 Task: Move the task Implement a new cloud-based project management system for a company to the section Done in the project AgileRadius and filter the tasks in the project by High Priority
Action: Mouse moved to (87, 298)
Screenshot: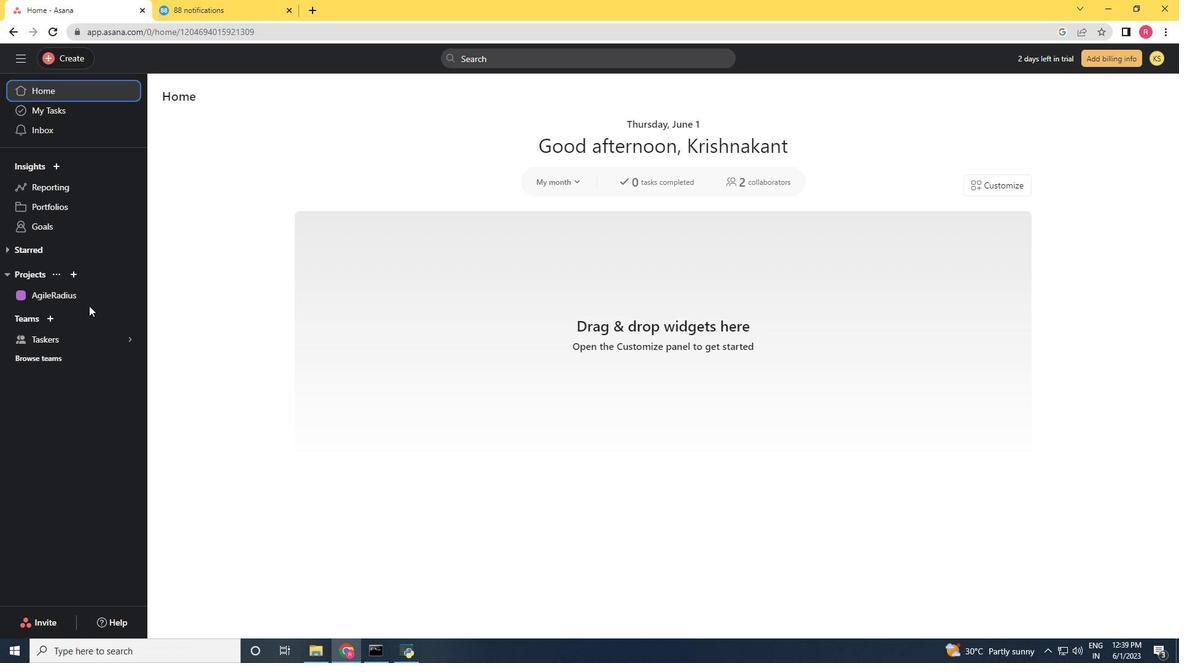 
Action: Mouse pressed left at (87, 298)
Screenshot: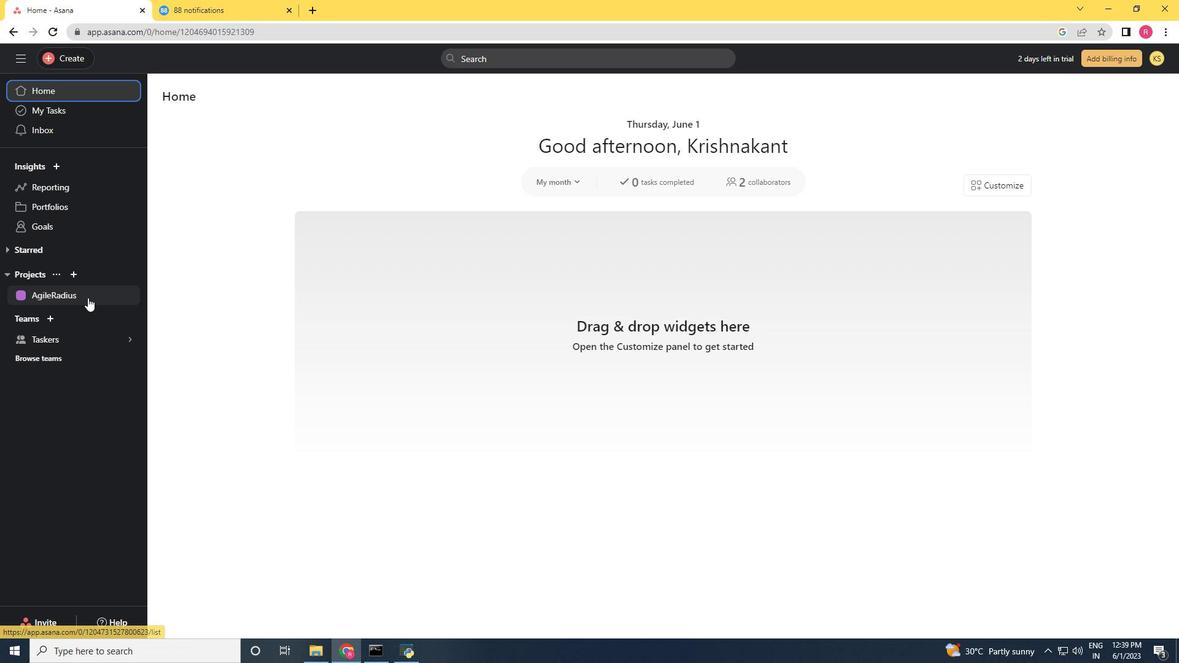 
Action: Mouse moved to (748, 231)
Screenshot: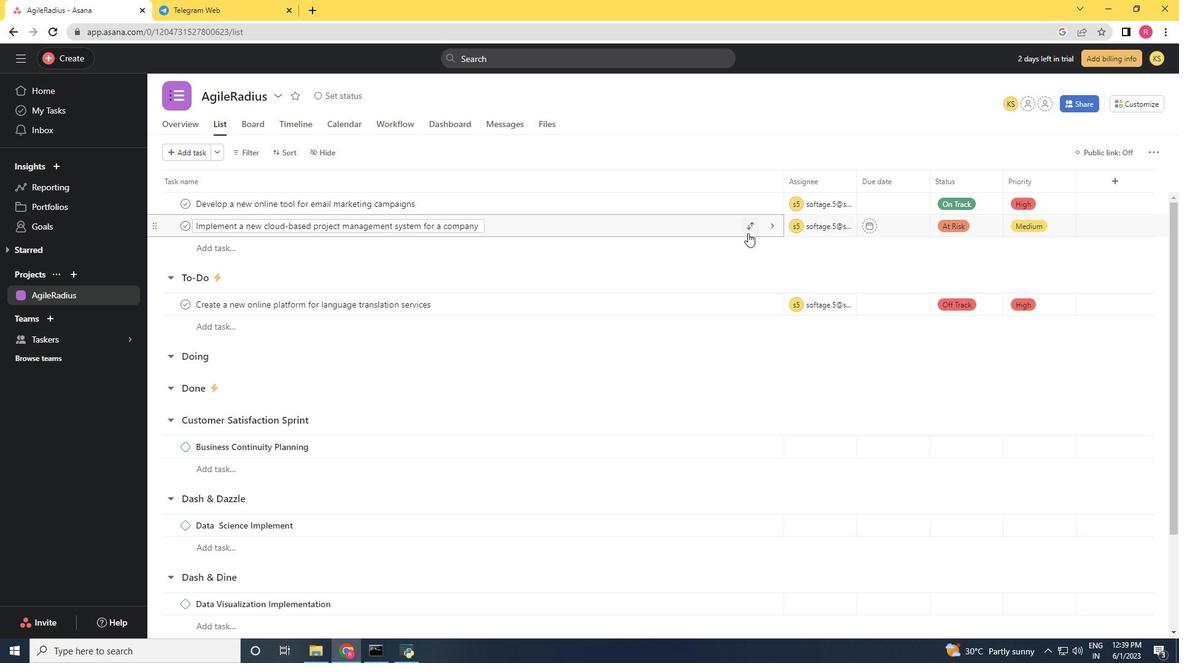 
Action: Mouse pressed left at (748, 231)
Screenshot: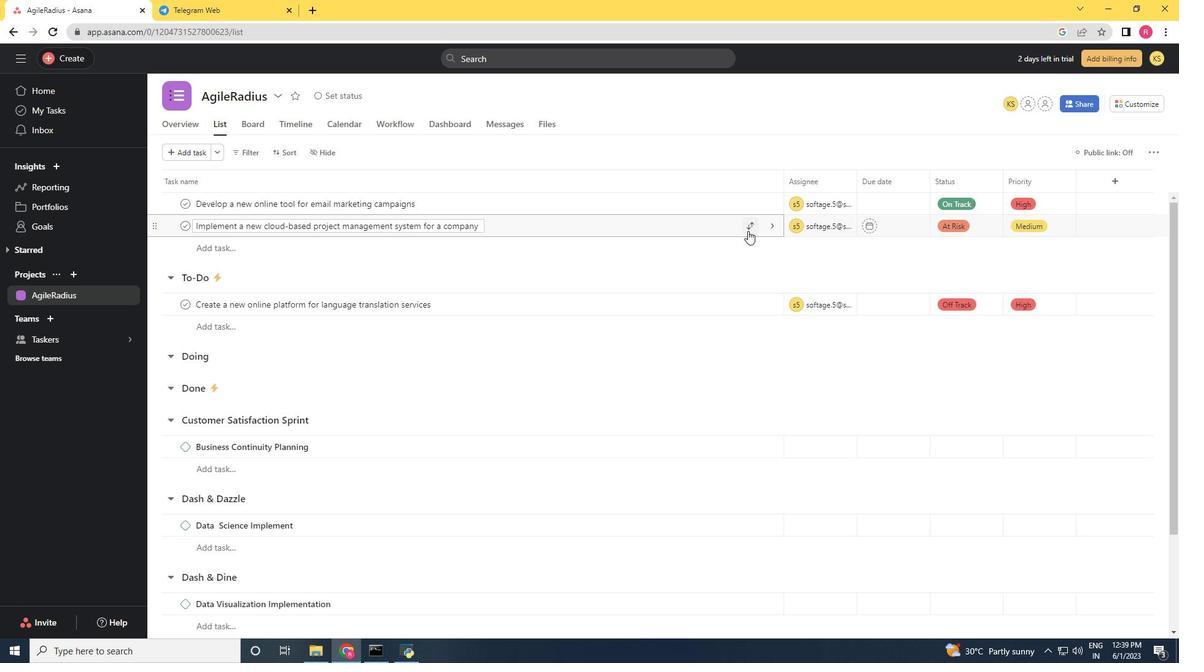 
Action: Mouse moved to (666, 328)
Screenshot: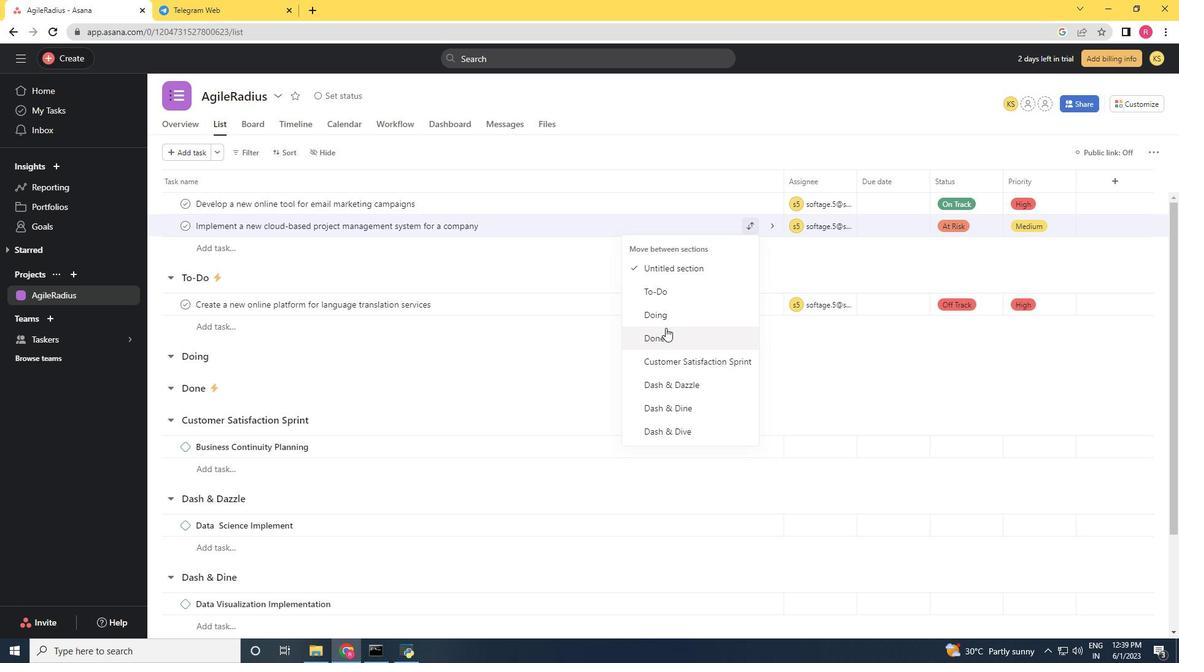 
Action: Mouse pressed left at (666, 328)
Screenshot: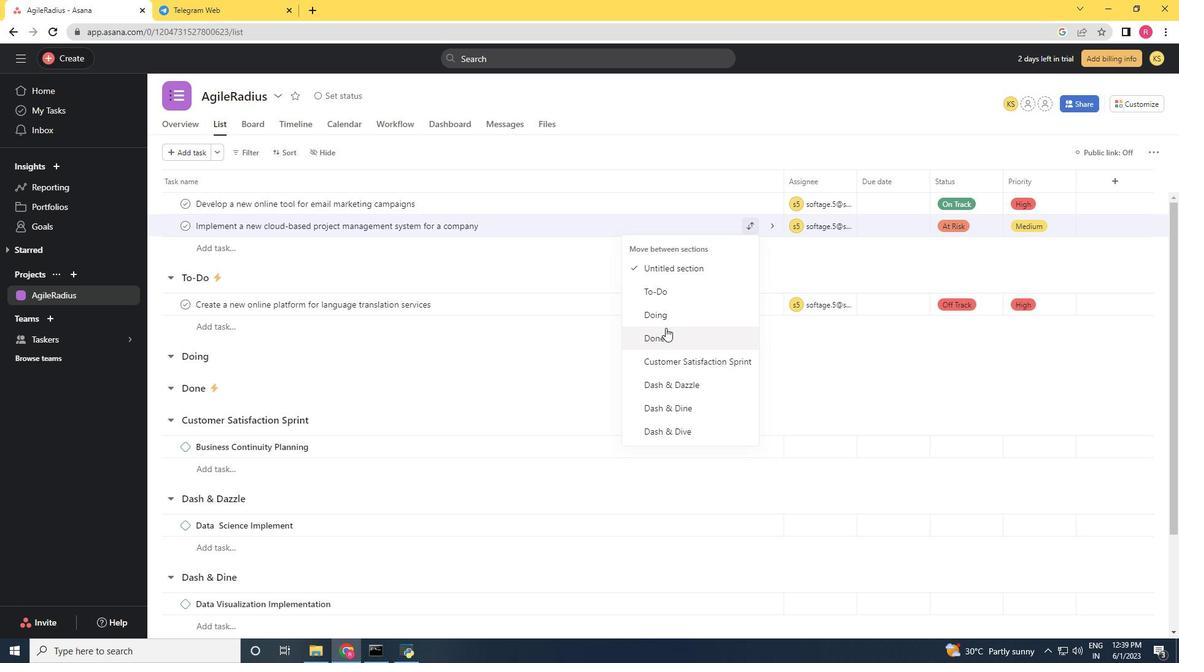 
Action: Mouse moved to (240, 155)
Screenshot: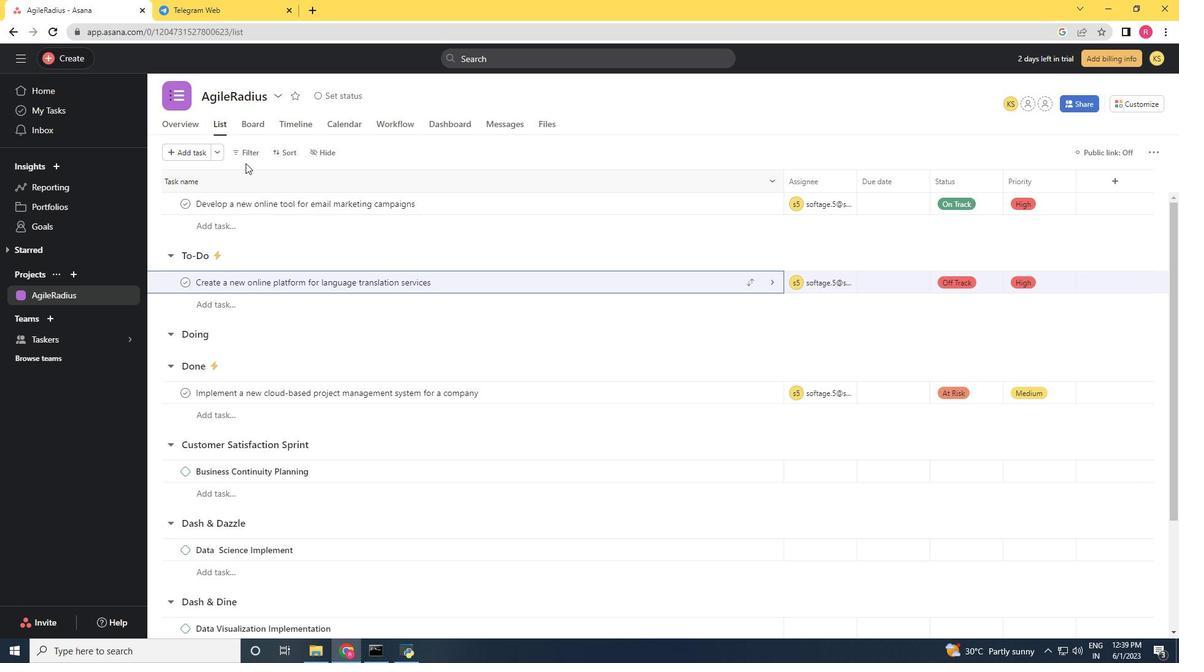 
Action: Mouse pressed left at (240, 155)
Screenshot: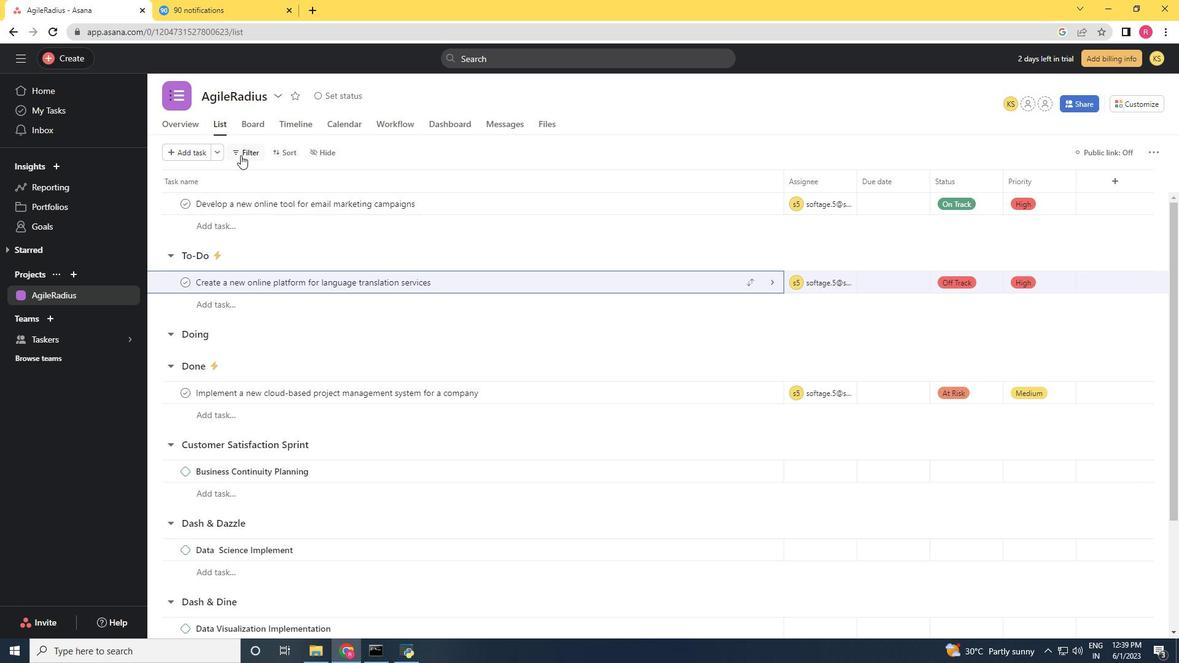 
Action: Mouse moved to (285, 248)
Screenshot: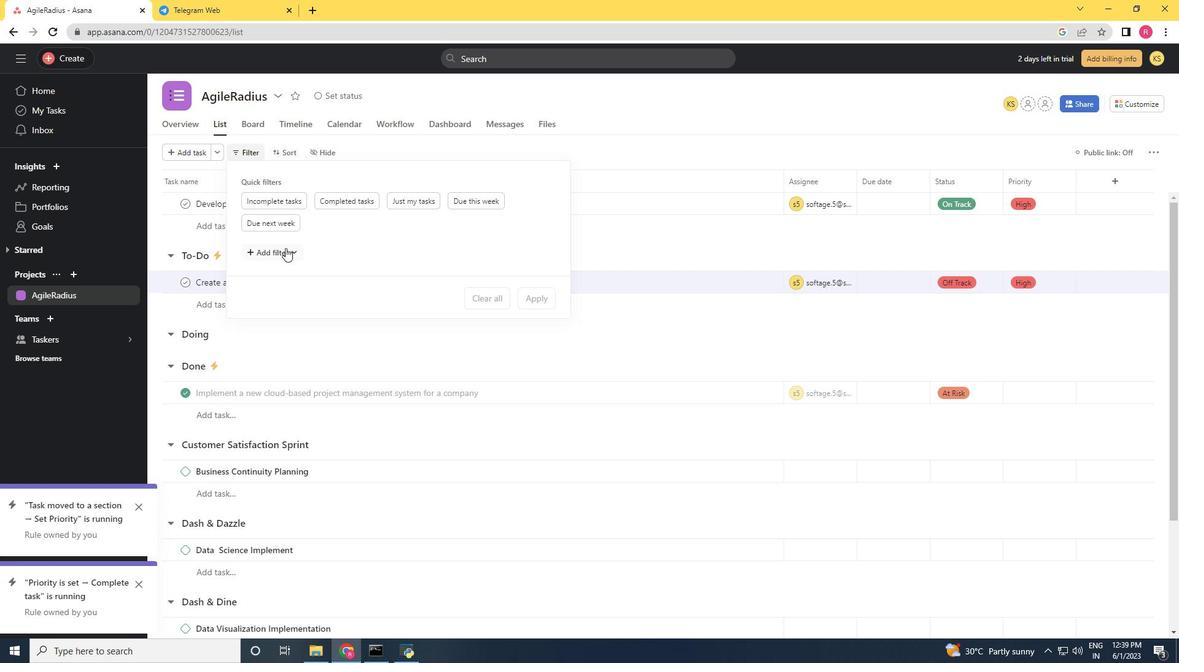 
Action: Mouse pressed left at (285, 248)
Screenshot: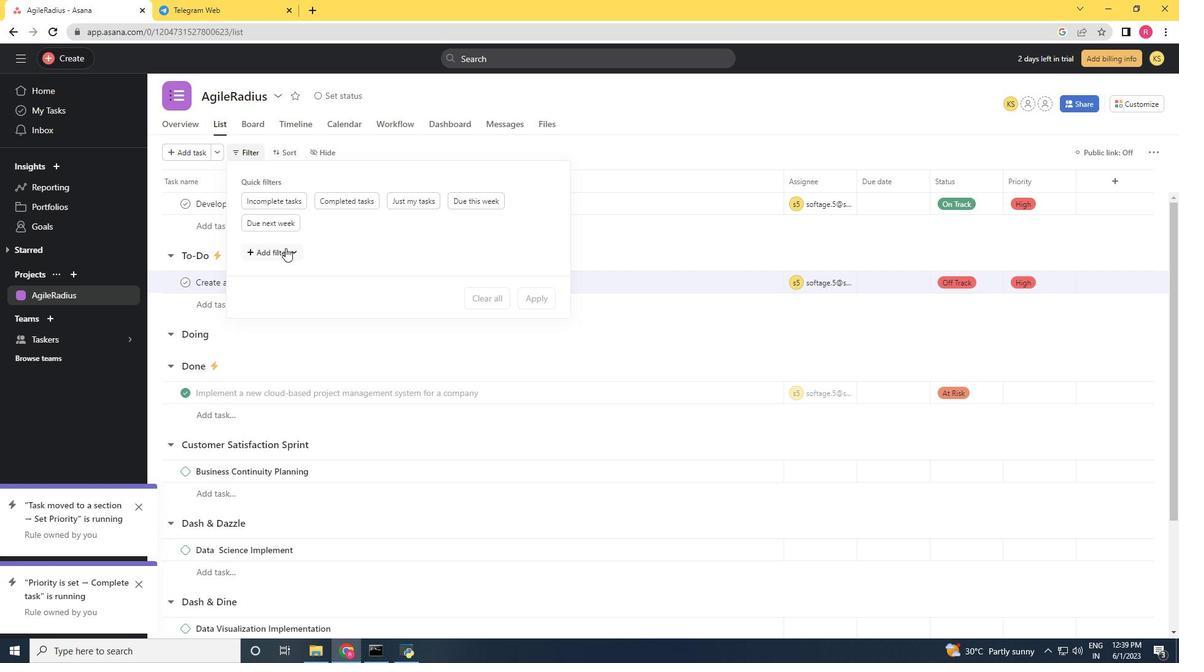 
Action: Mouse moved to (290, 323)
Screenshot: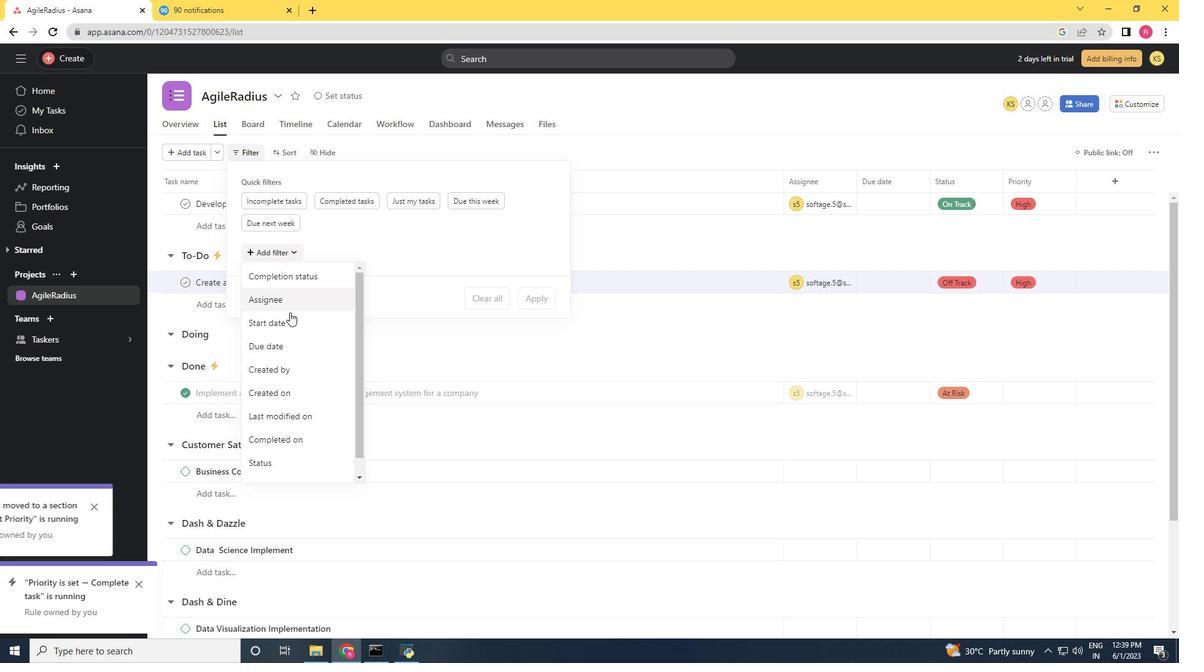 
Action: Mouse scrolled (290, 322) with delta (0, 0)
Screenshot: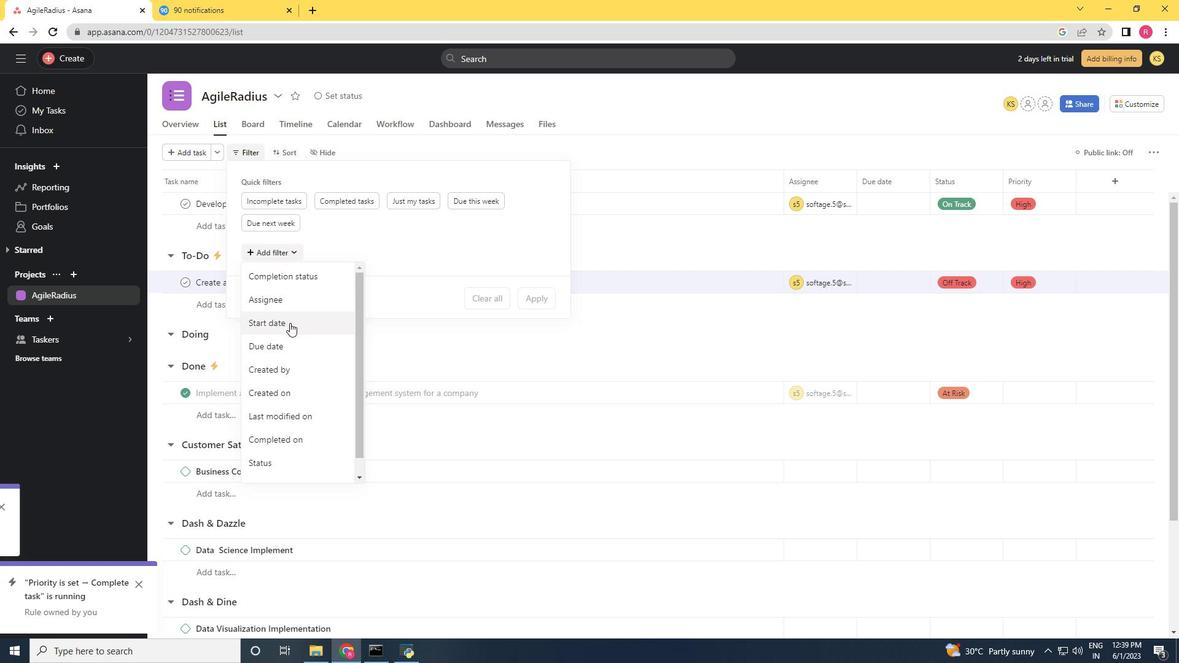 
Action: Mouse scrolled (290, 322) with delta (0, 0)
Screenshot: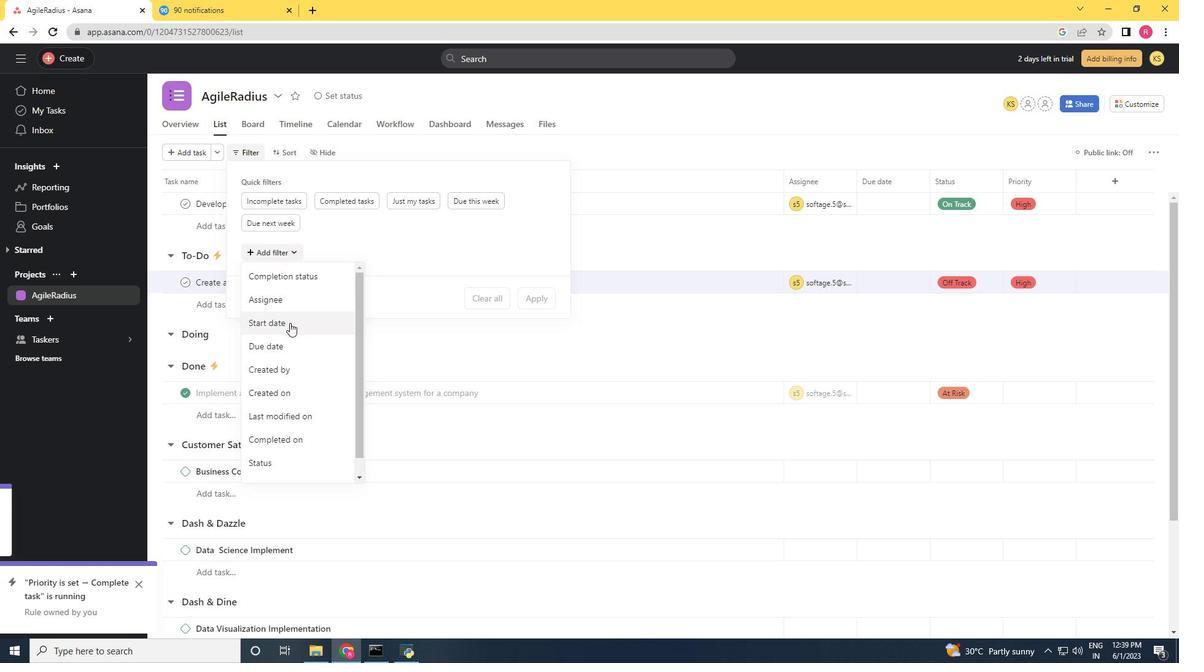 
Action: Mouse scrolled (290, 322) with delta (0, 0)
Screenshot: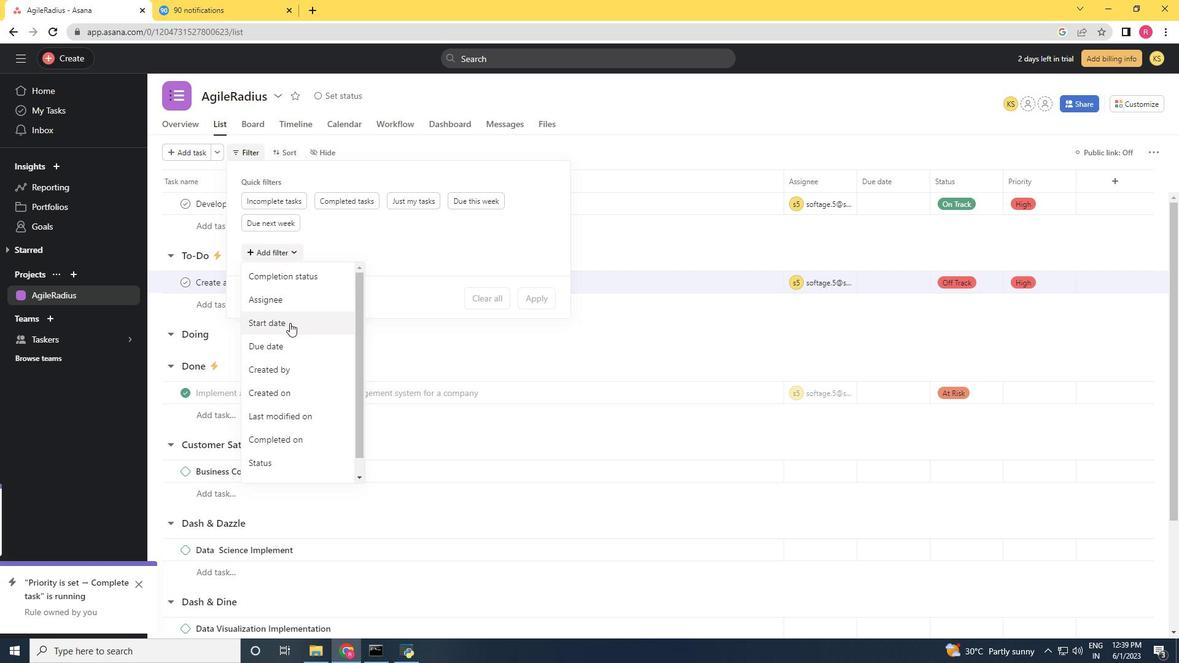 
Action: Mouse scrolled (290, 322) with delta (0, 0)
Screenshot: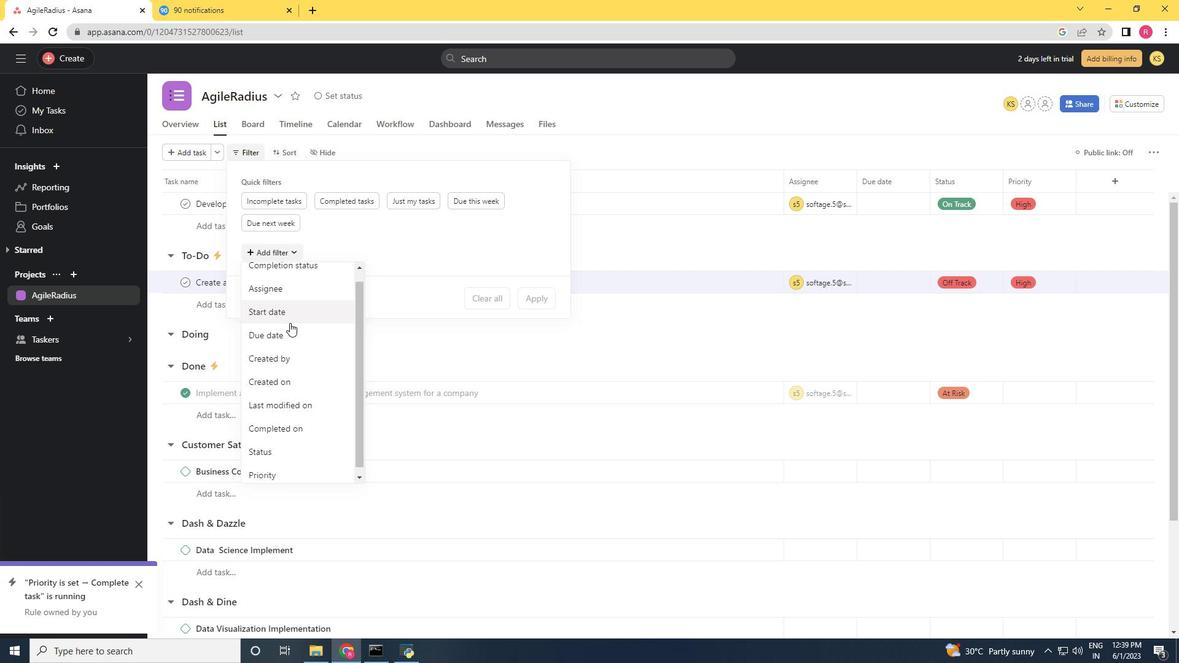 
Action: Mouse moved to (290, 337)
Screenshot: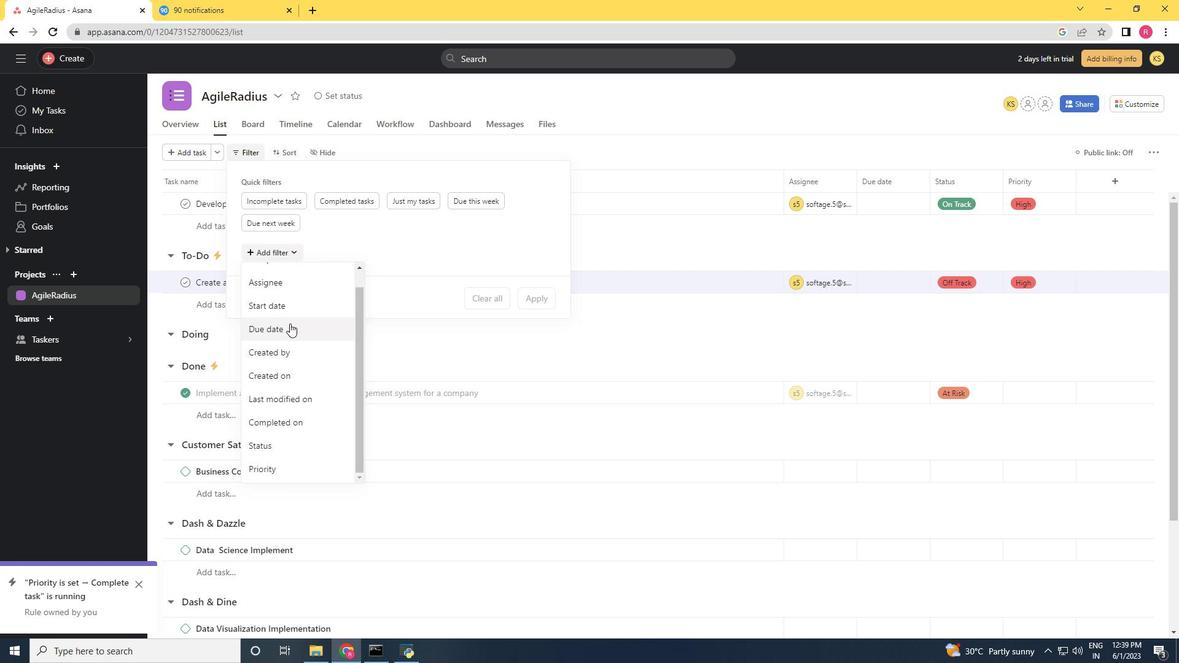 
Action: Mouse scrolled (290, 336) with delta (0, 0)
Screenshot: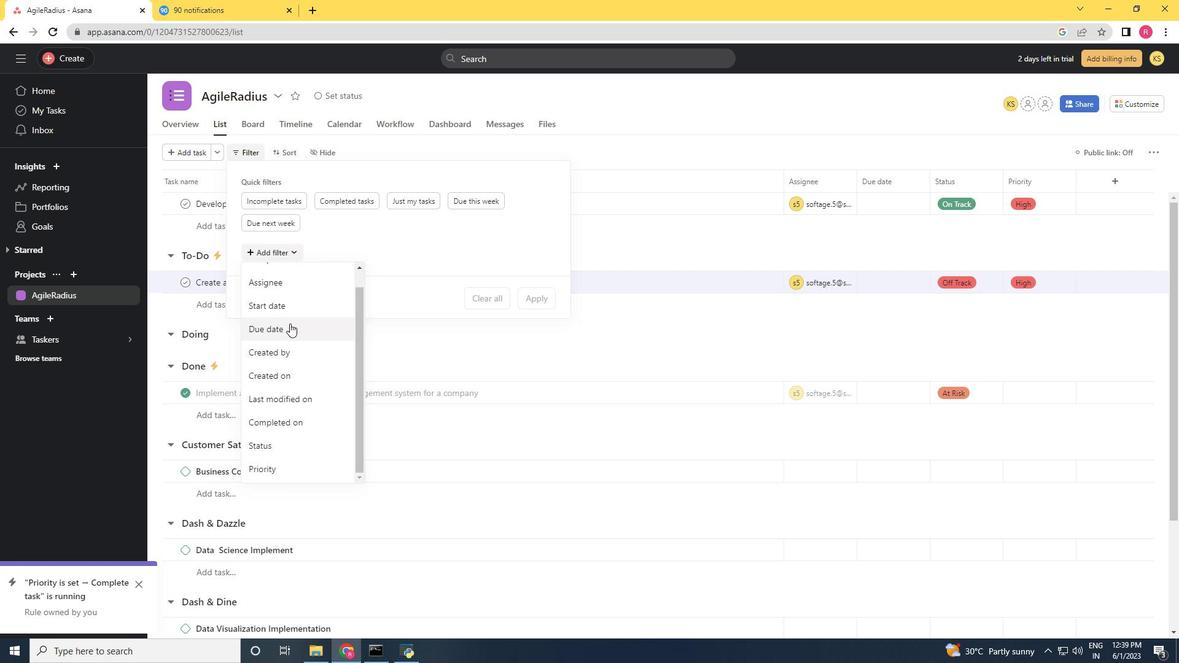 
Action: Mouse moved to (280, 462)
Screenshot: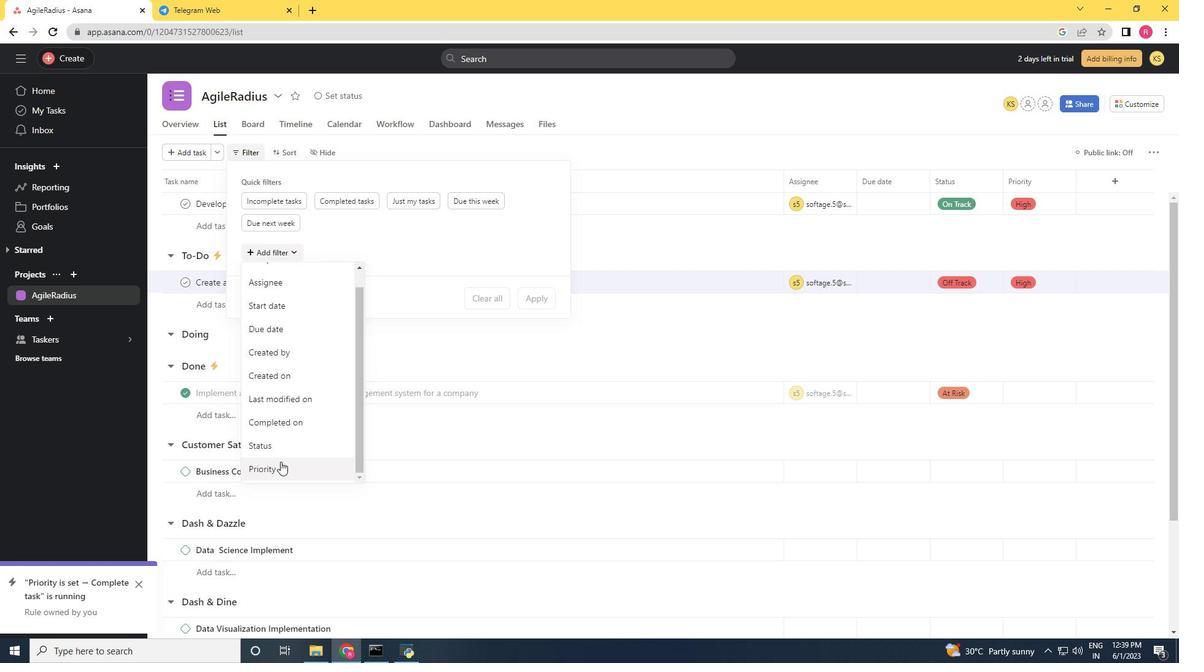 
Action: Mouse pressed left at (280, 462)
Screenshot: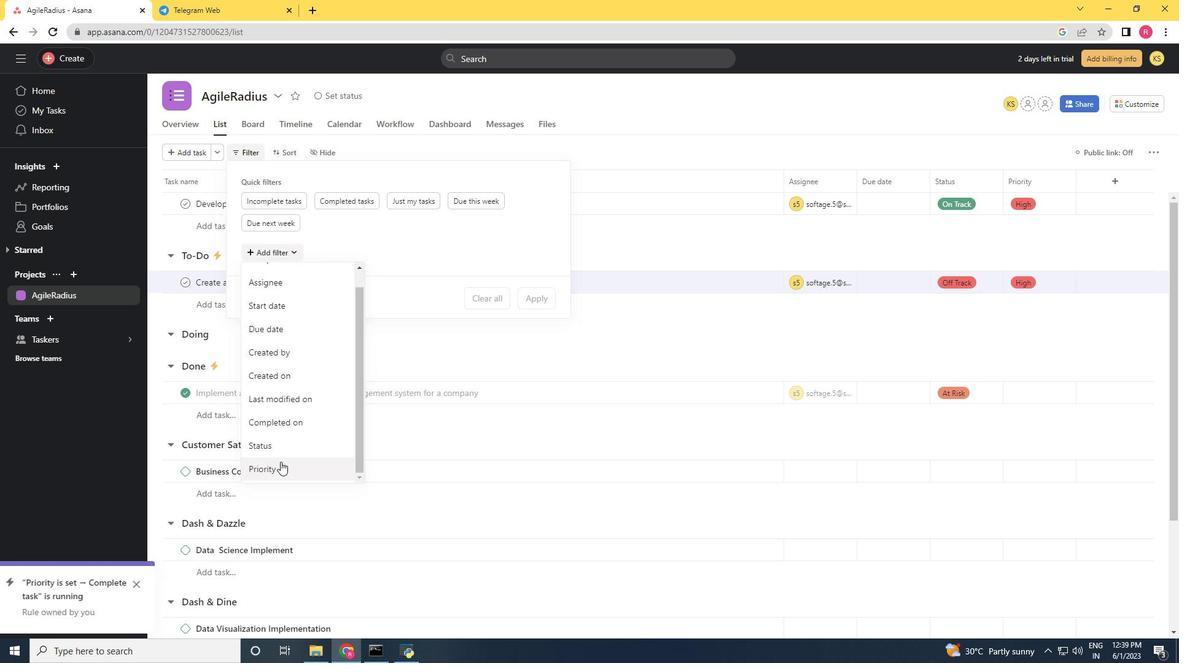 
Action: Mouse moved to (312, 269)
Screenshot: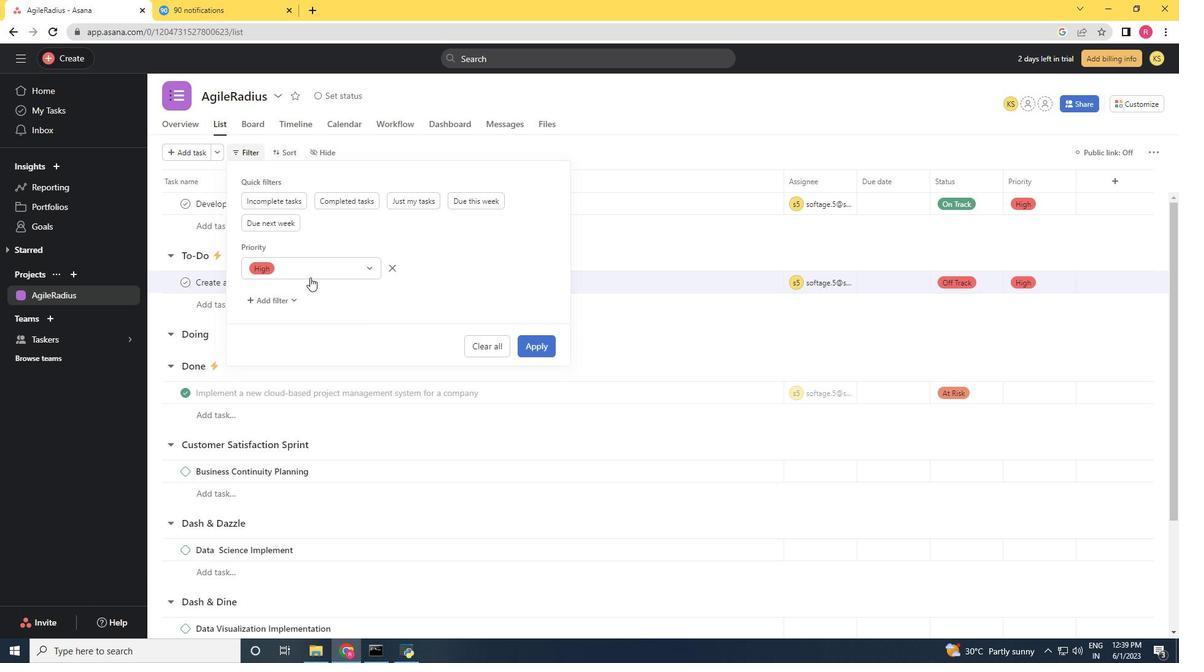 
Action: Mouse pressed left at (312, 269)
Screenshot: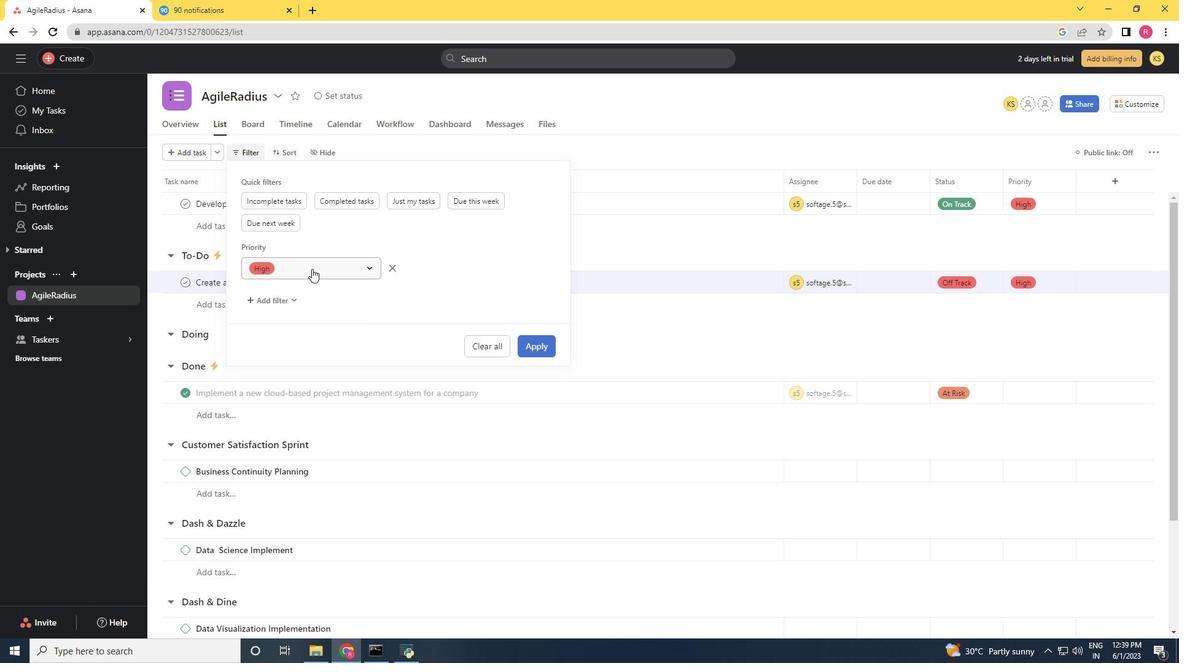
Action: Mouse moved to (292, 286)
Screenshot: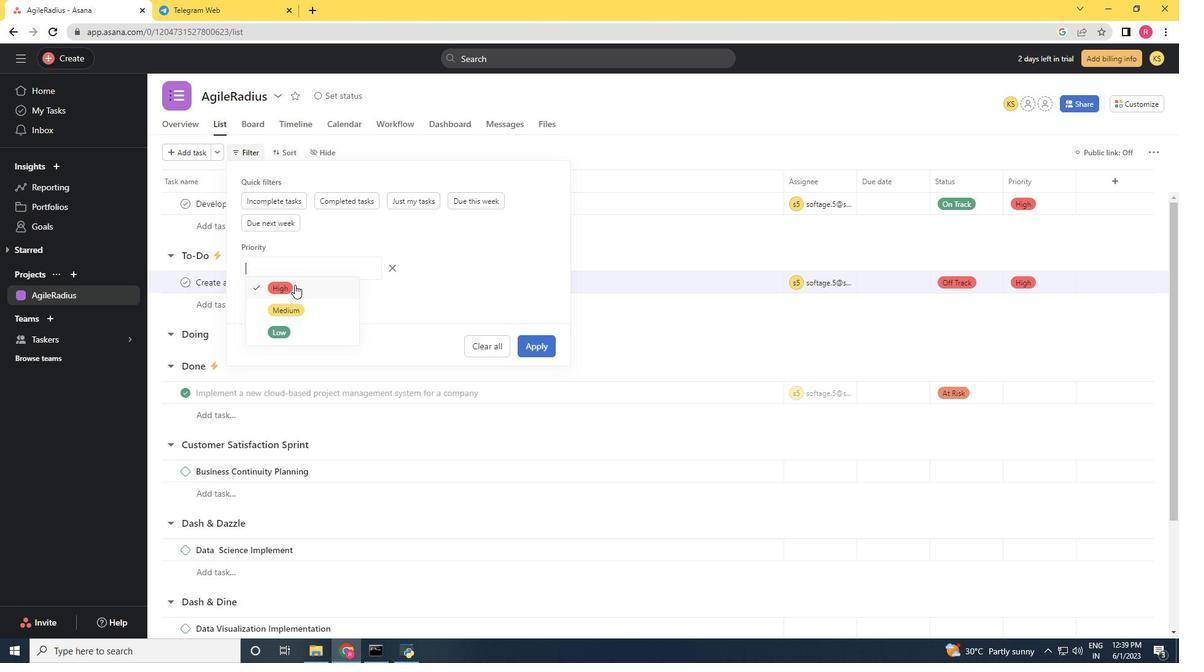 
Action: Mouse pressed left at (292, 286)
Screenshot: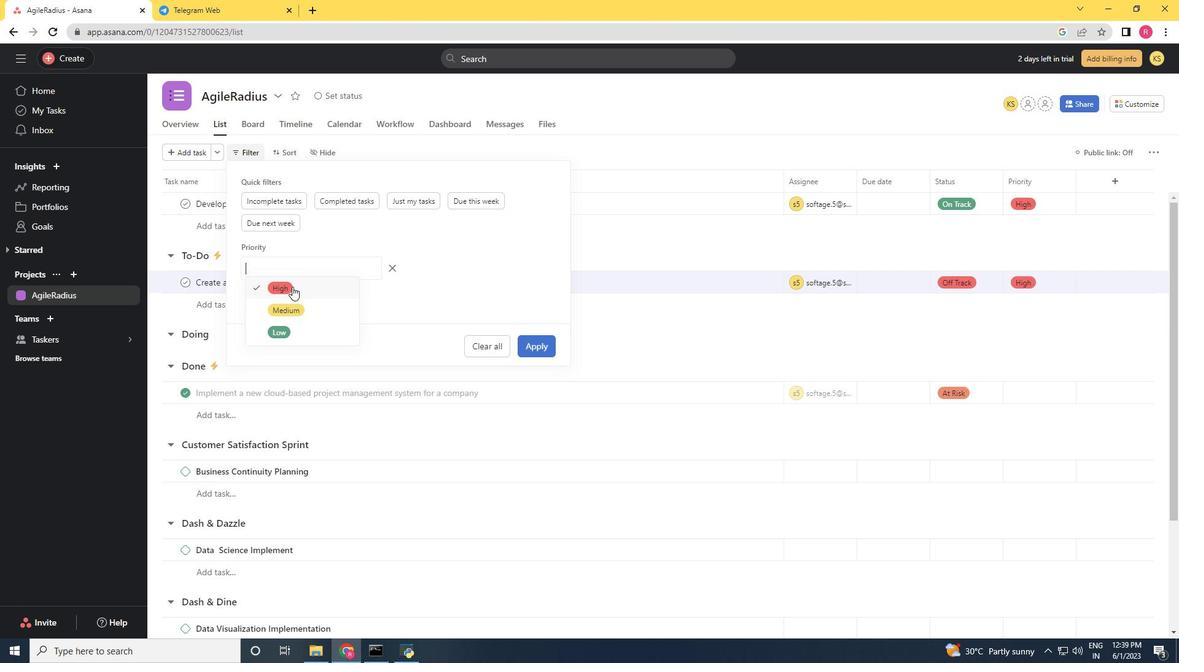 
Action: Mouse moved to (536, 344)
Screenshot: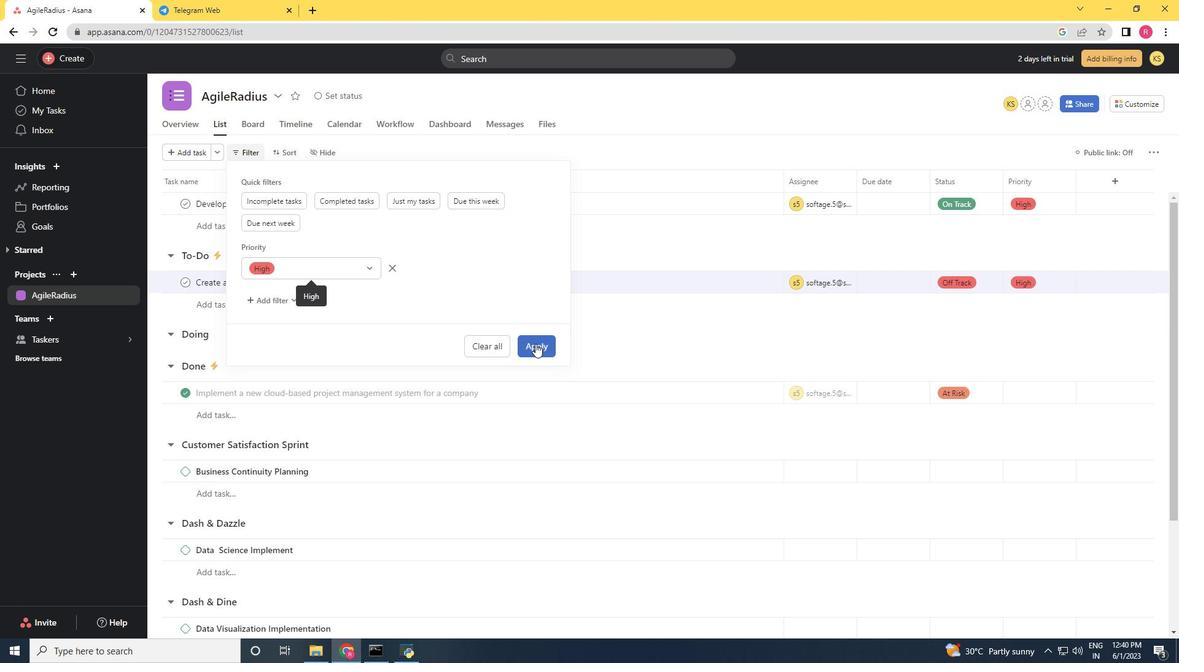 
Action: Mouse pressed left at (536, 344)
Screenshot: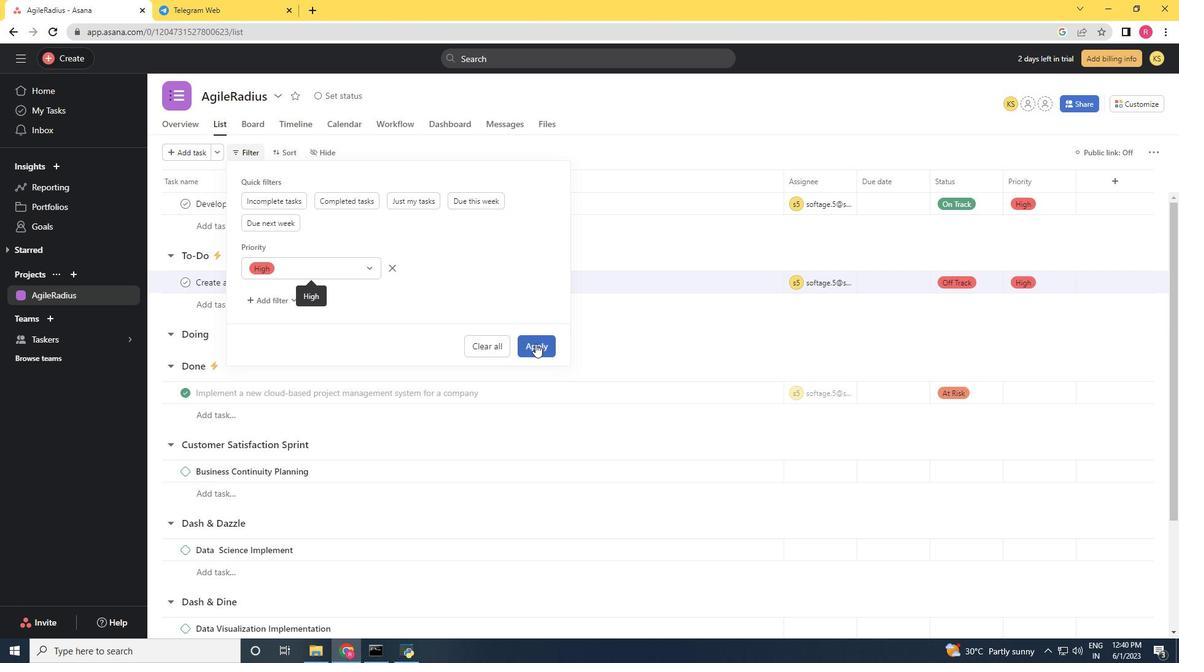 
